 Task: In the  document tax Insert page numer 'on top of the page' change page color to  'Blue'Apply Page border, setting:  Box Style: two thin lines; Color: 'Black;' Width: 1/2  pt
Action: Mouse moved to (74, 21)
Screenshot: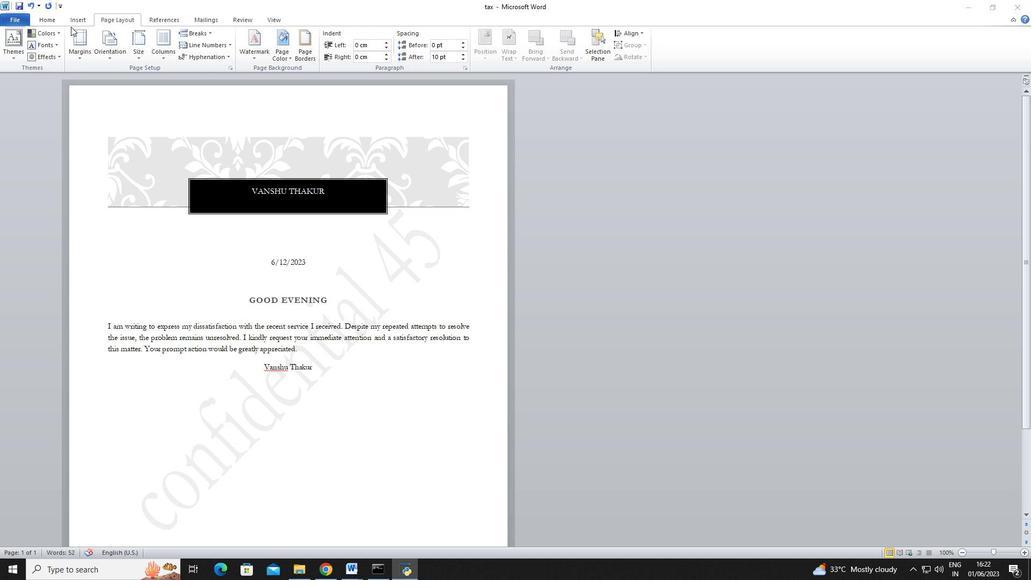 
Action: Mouse pressed left at (74, 21)
Screenshot: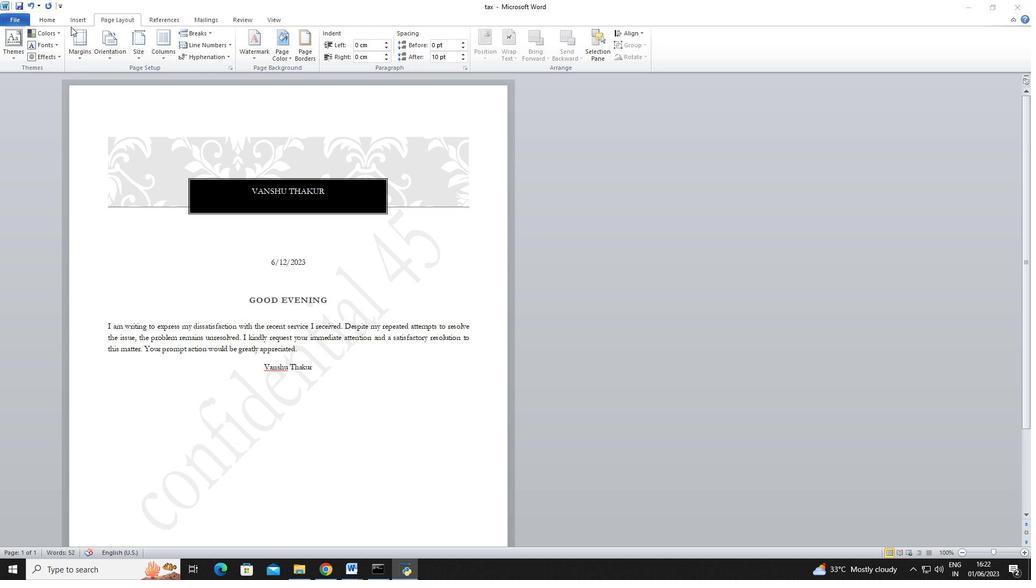 
Action: Mouse moved to (76, 19)
Screenshot: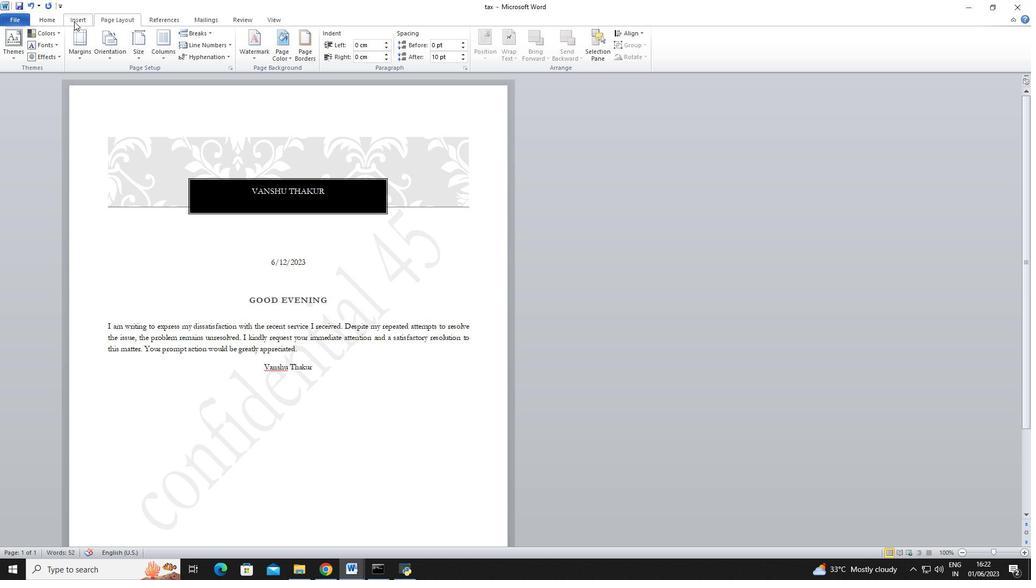 
Action: Mouse pressed left at (76, 19)
Screenshot: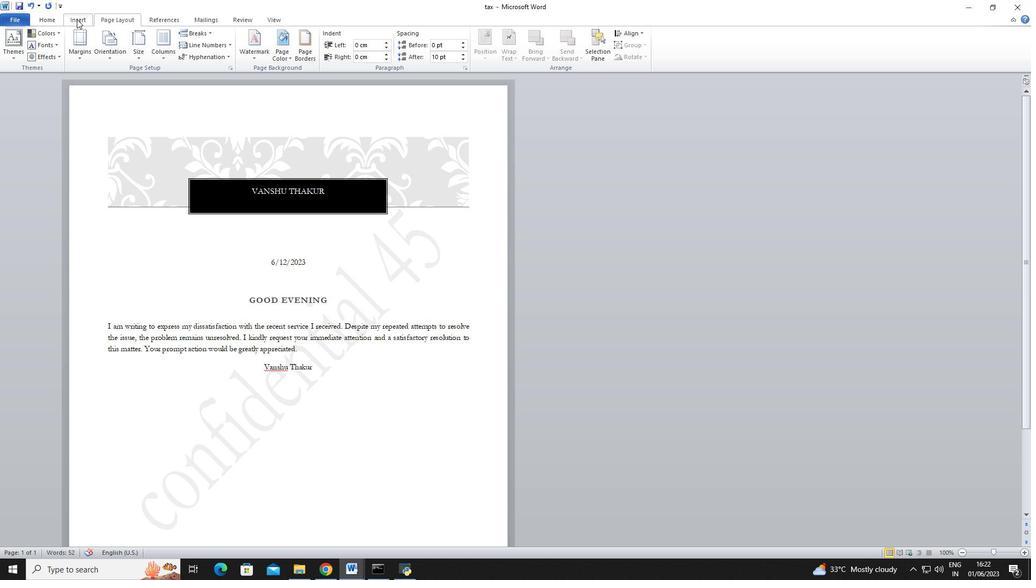 
Action: Mouse moved to (422, 58)
Screenshot: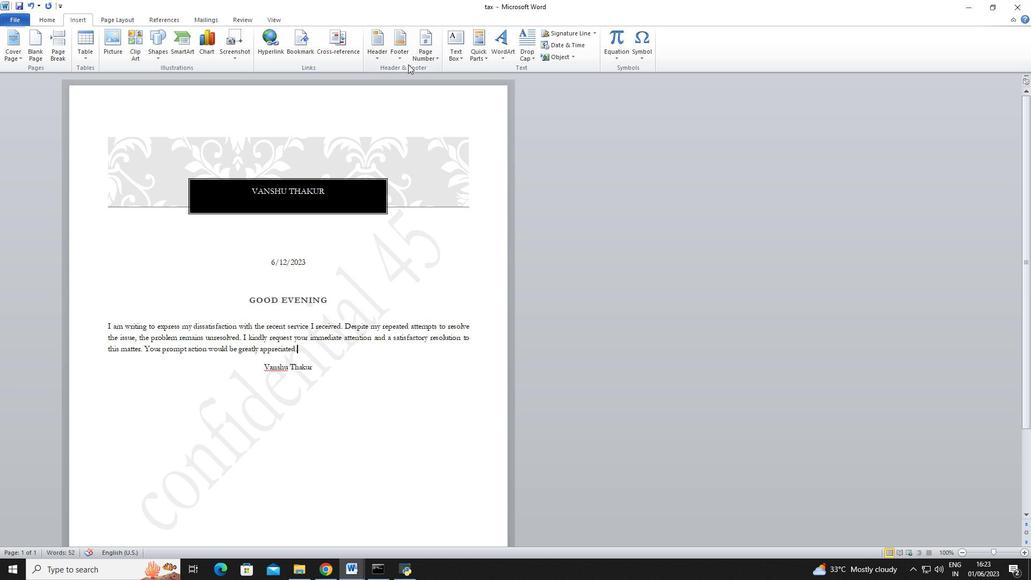 
Action: Mouse pressed left at (422, 58)
Screenshot: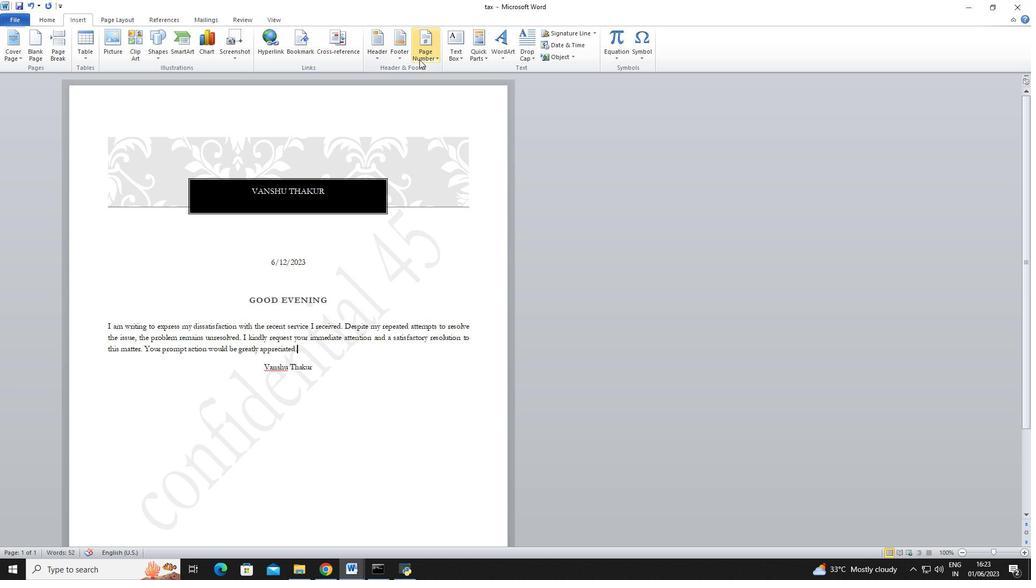 
Action: Mouse moved to (435, 67)
Screenshot: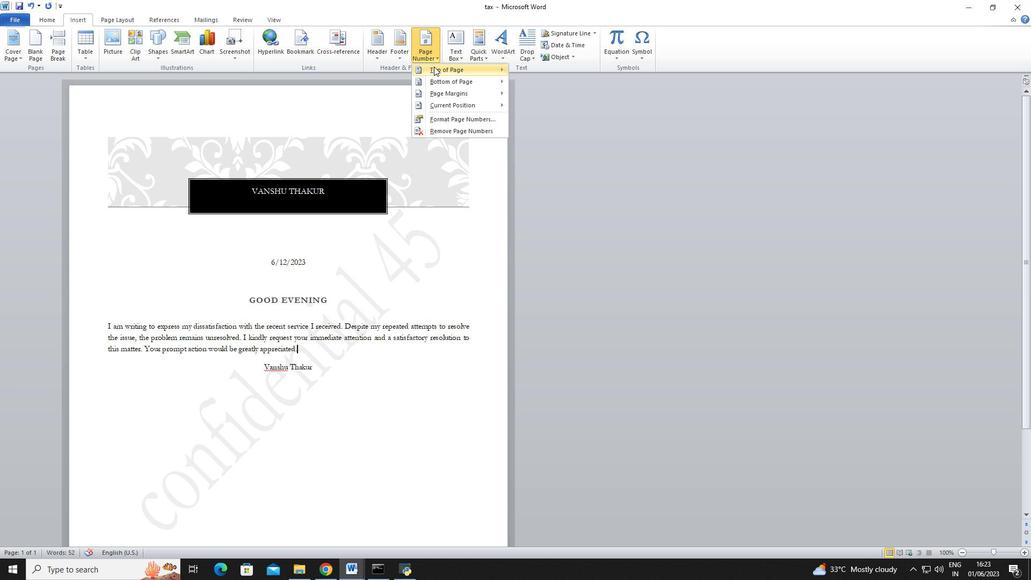 
Action: Mouse pressed left at (435, 67)
Screenshot: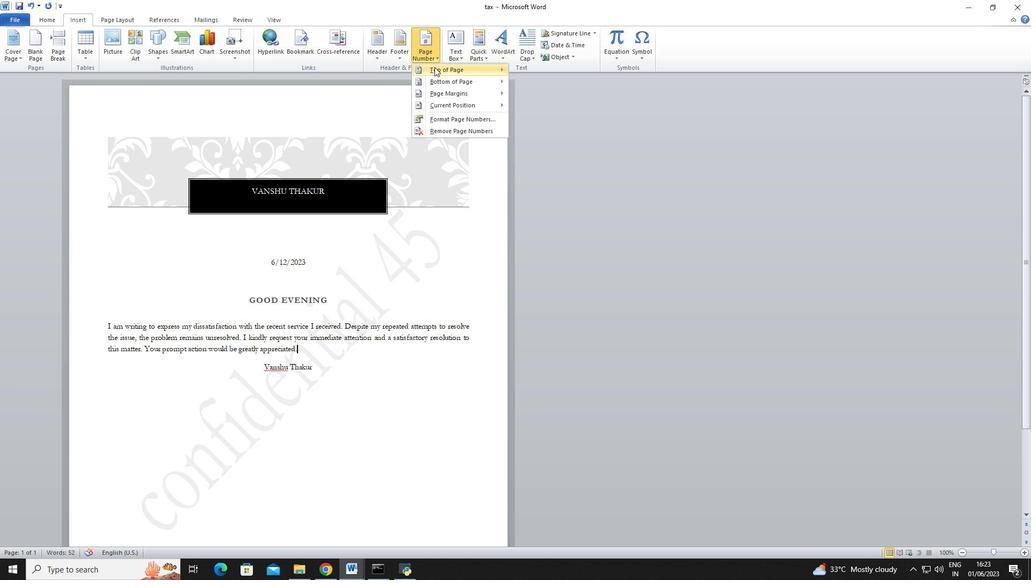 
Action: Mouse moved to (558, 98)
Screenshot: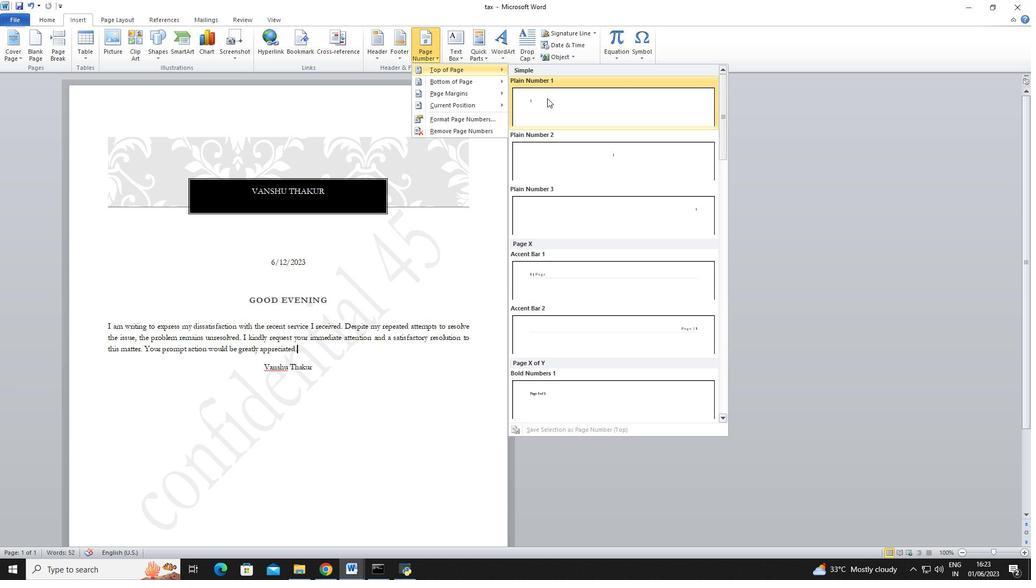 
Action: Mouse pressed left at (558, 98)
Screenshot: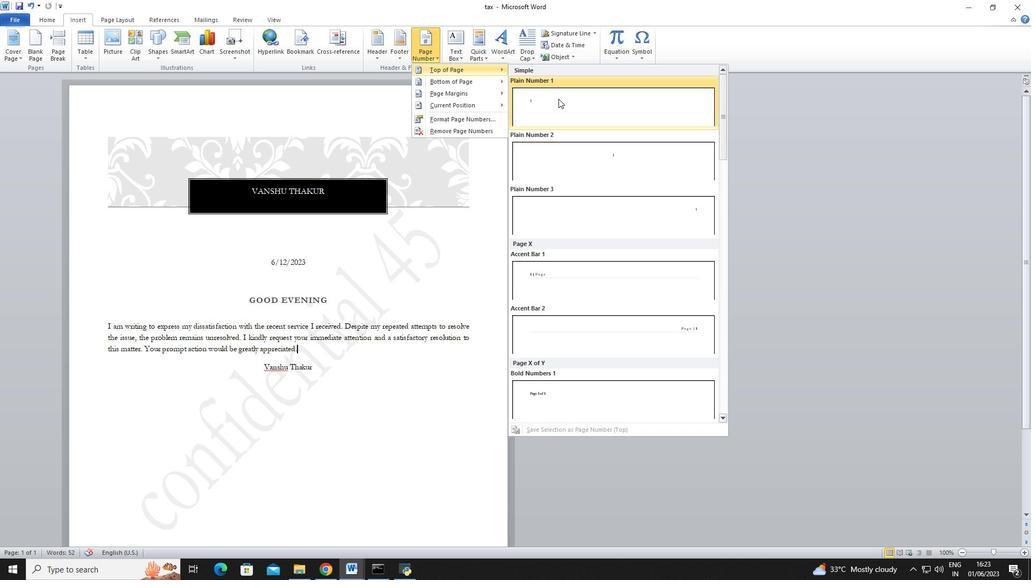 
Action: Mouse moved to (120, 23)
Screenshot: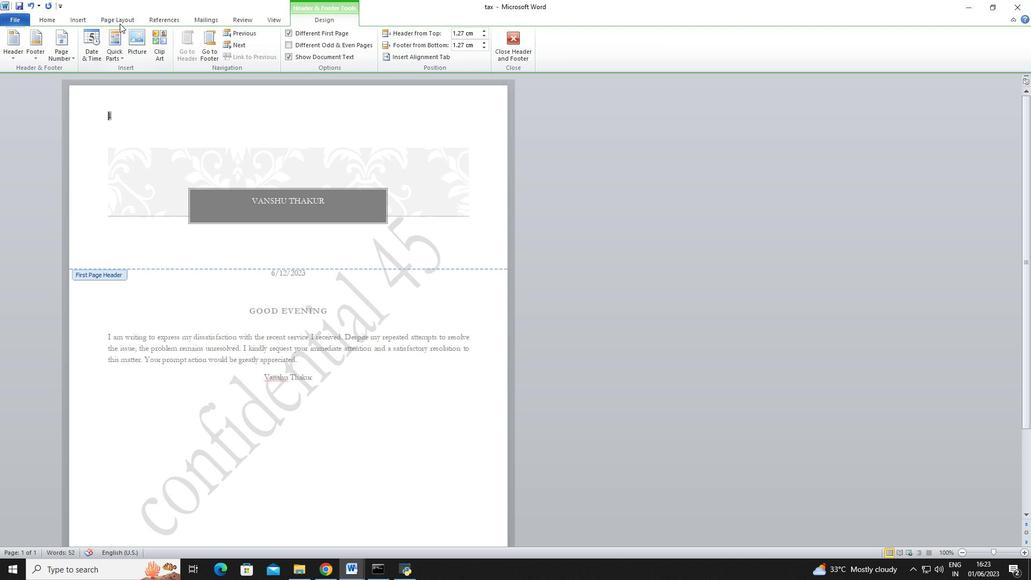 
Action: Mouse pressed left at (120, 23)
Screenshot: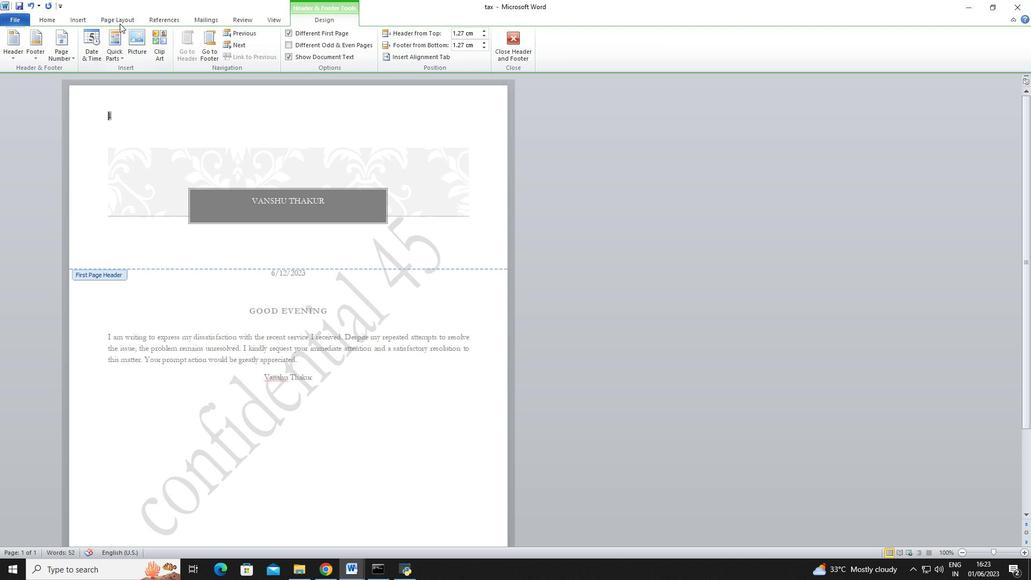 
Action: Mouse moved to (280, 59)
Screenshot: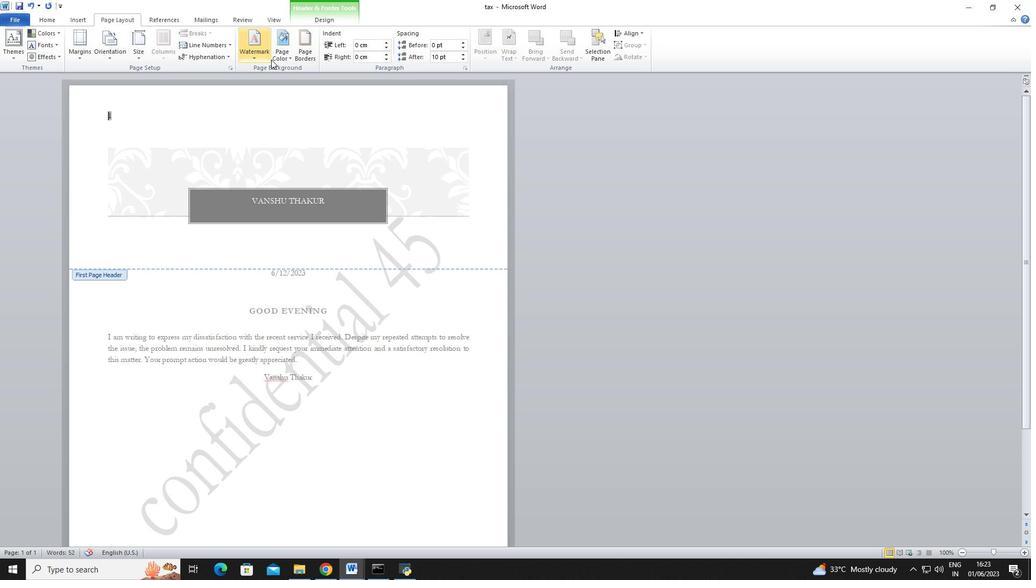 
Action: Mouse pressed left at (280, 59)
Screenshot: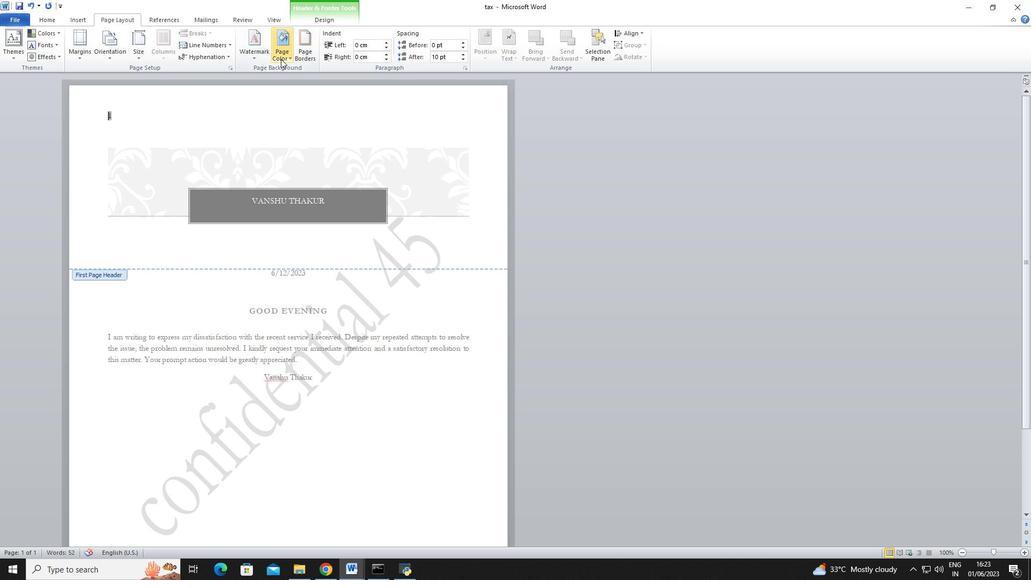 
Action: Mouse moved to (337, 134)
Screenshot: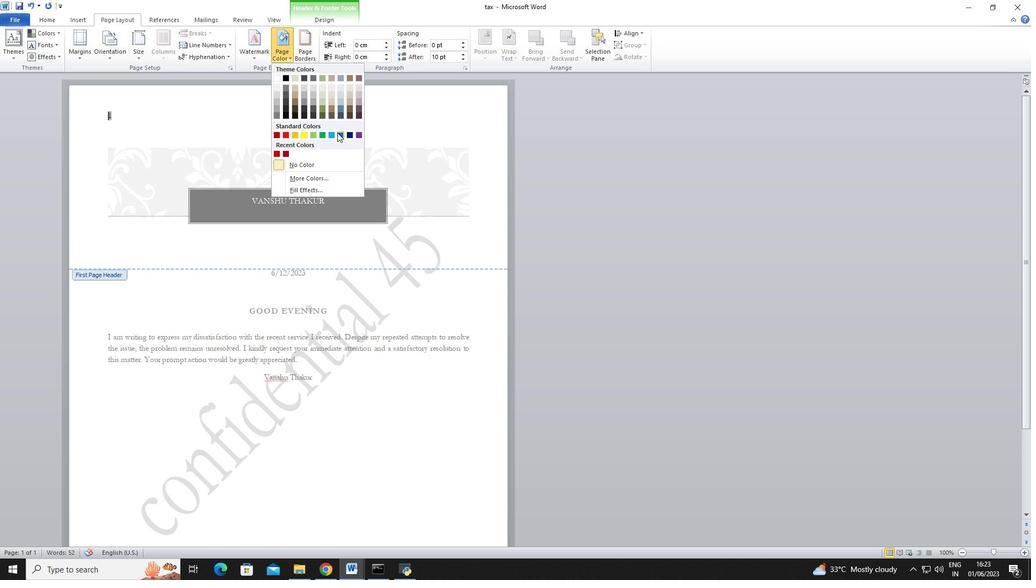 
Action: Mouse pressed left at (337, 134)
Screenshot: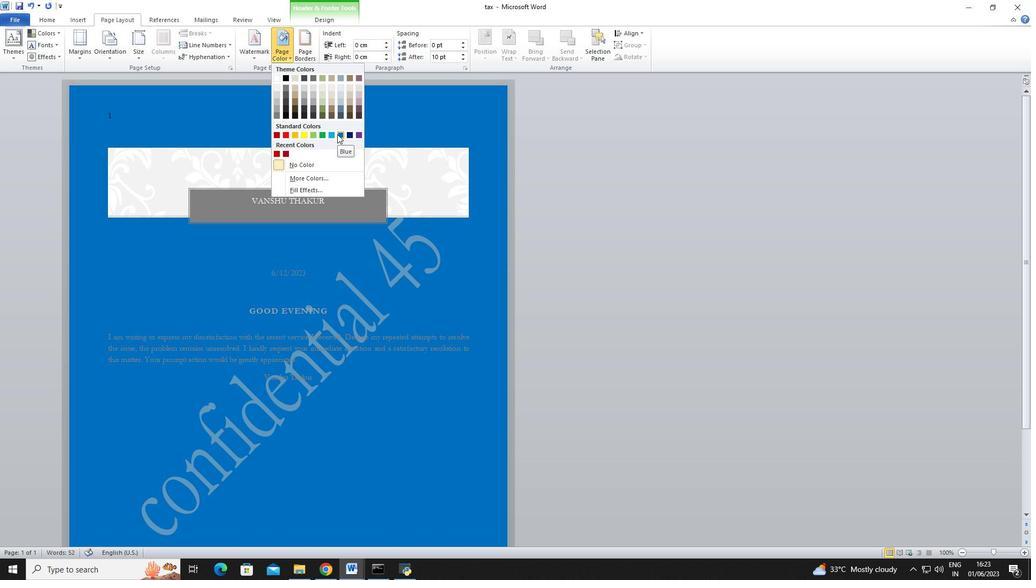 
Action: Mouse moved to (307, 54)
Screenshot: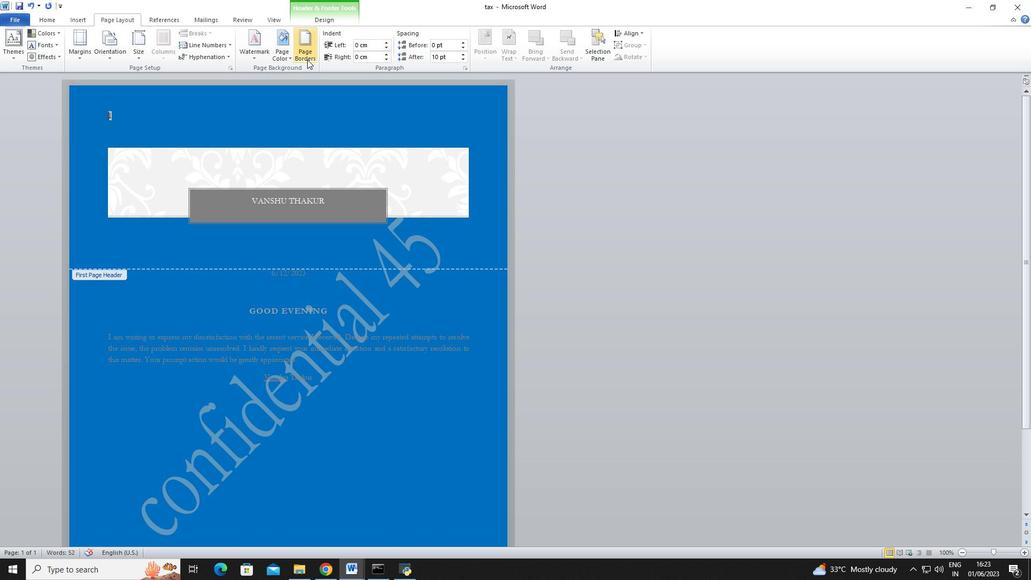 
Action: Mouse pressed left at (307, 54)
Screenshot: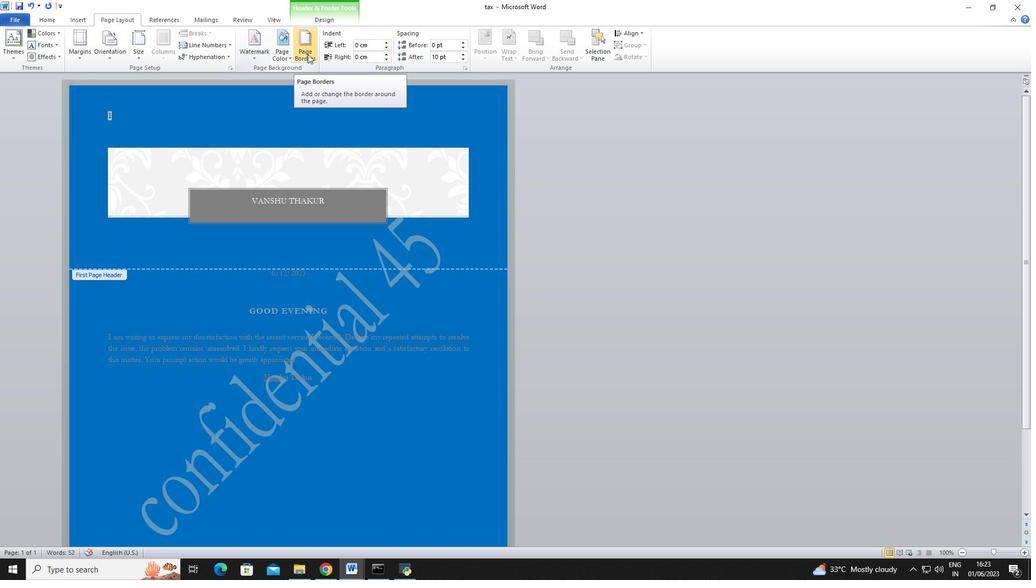 
Action: Mouse moved to (383, 186)
Screenshot: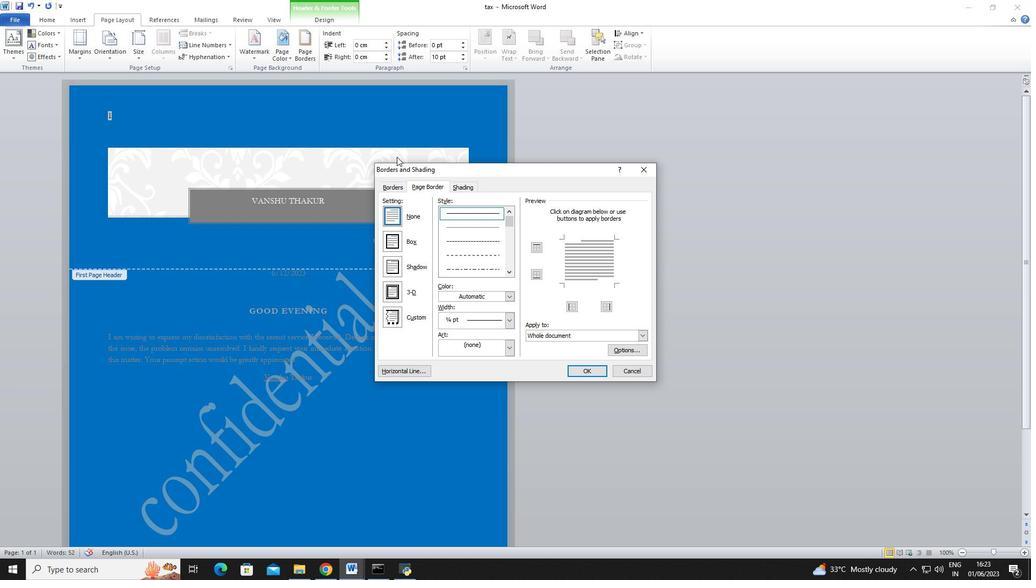 
Action: Mouse pressed left at (383, 186)
Screenshot: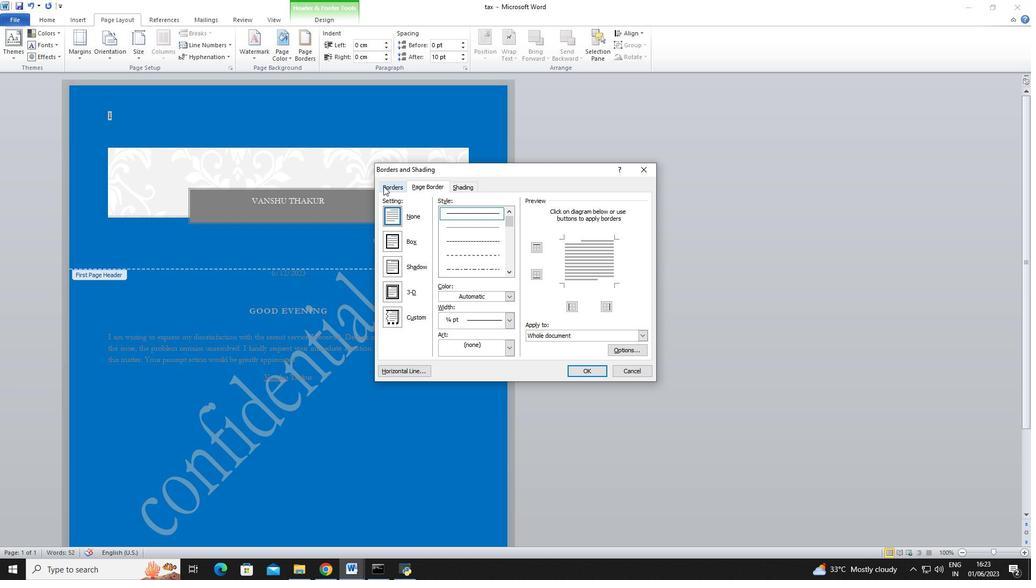 
Action: Mouse moved to (392, 245)
Screenshot: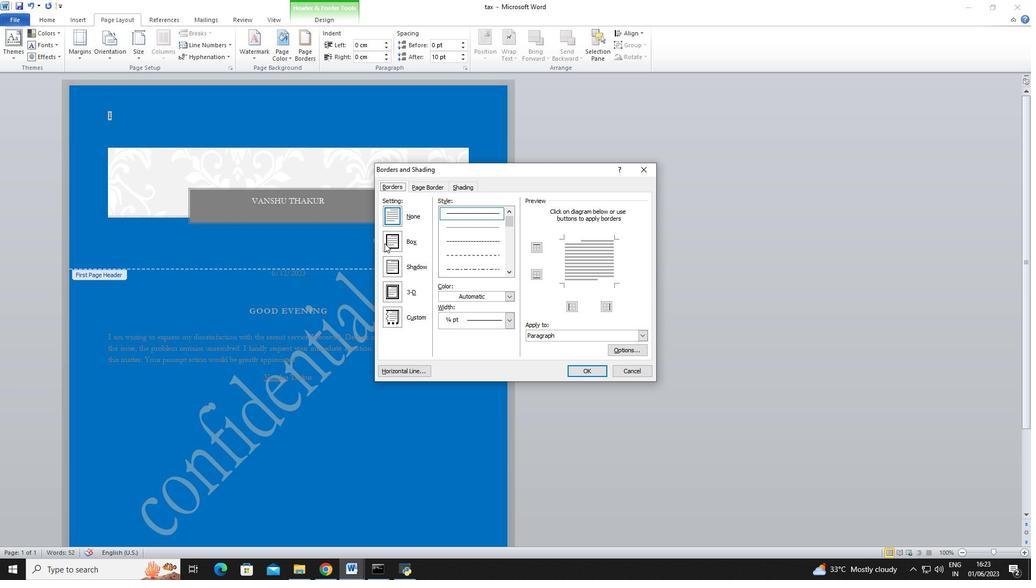 
Action: Mouse pressed left at (392, 245)
Screenshot: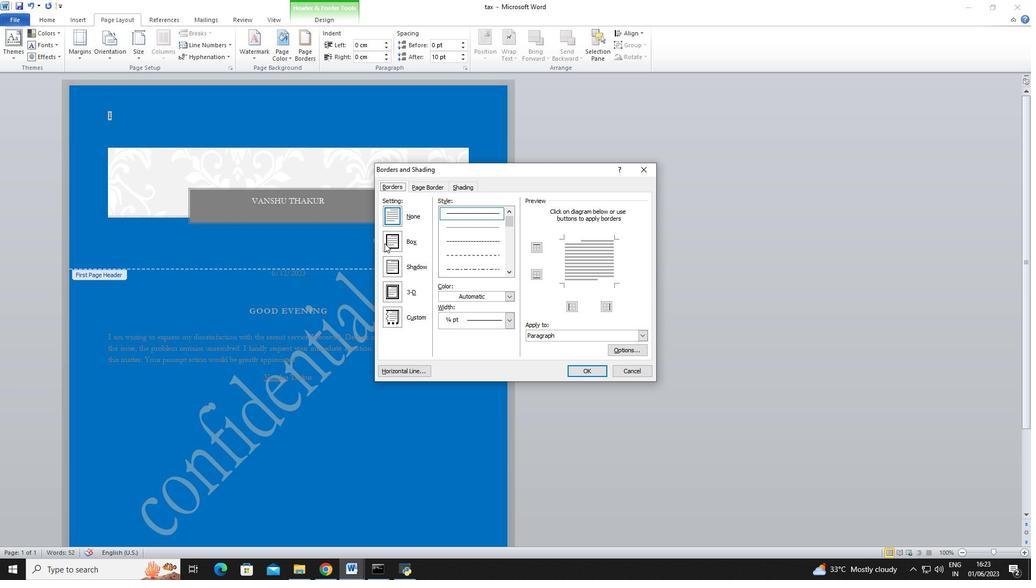 
Action: Mouse moved to (423, 177)
Screenshot: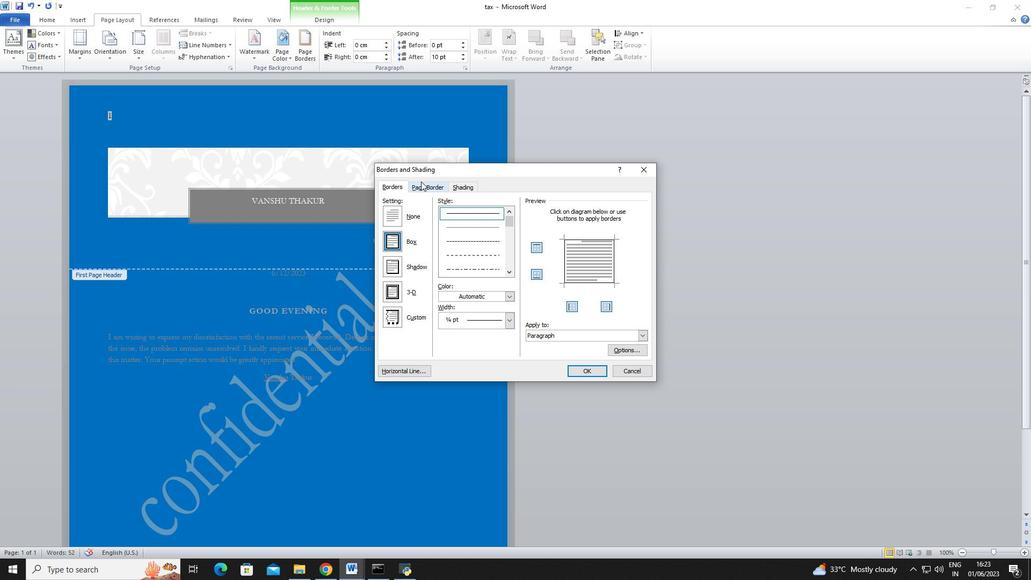 
Action: Mouse pressed left at (423, 177)
Screenshot: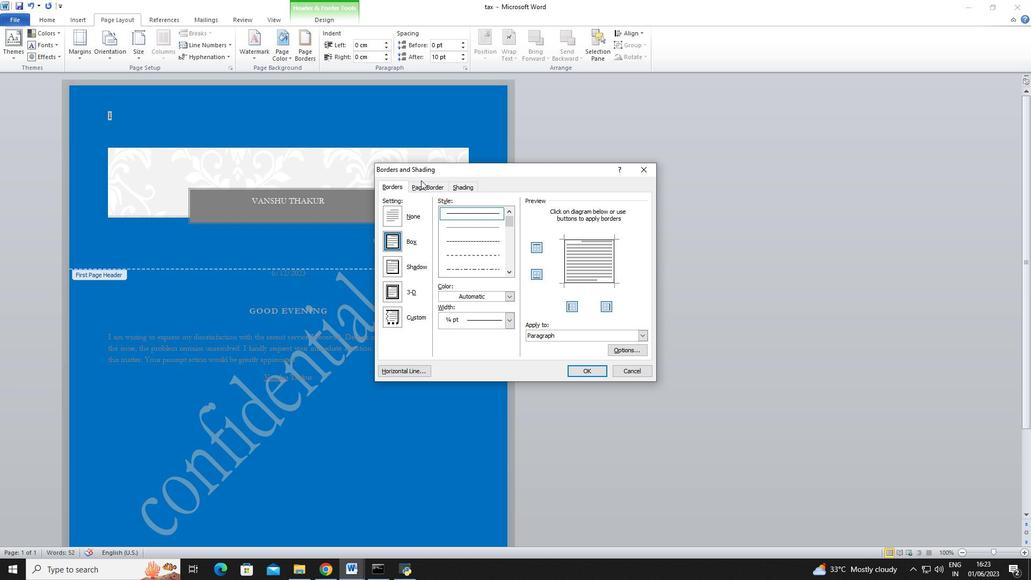 
Action: Mouse moved to (423, 183)
Screenshot: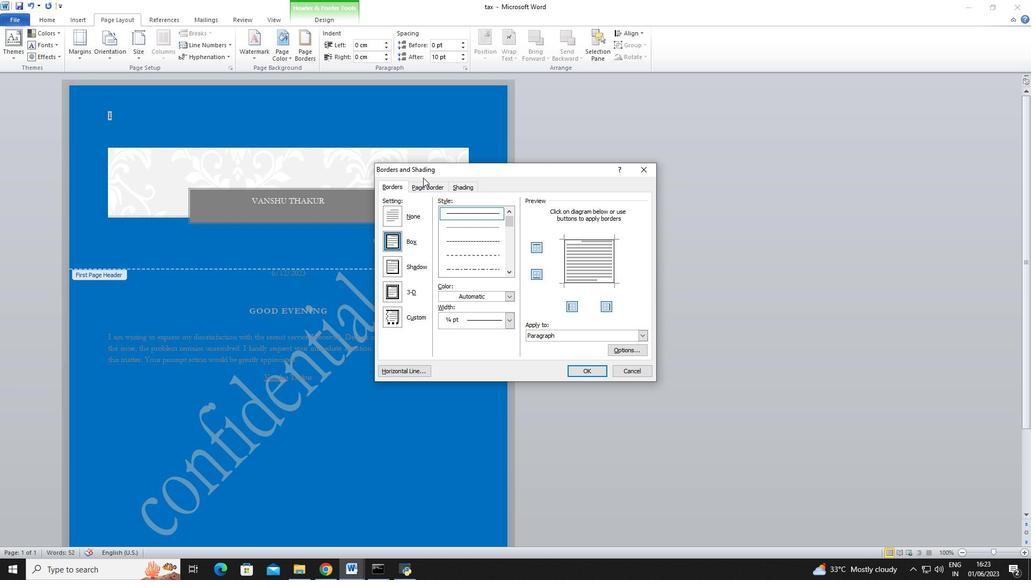 
Action: Mouse pressed left at (423, 183)
Screenshot: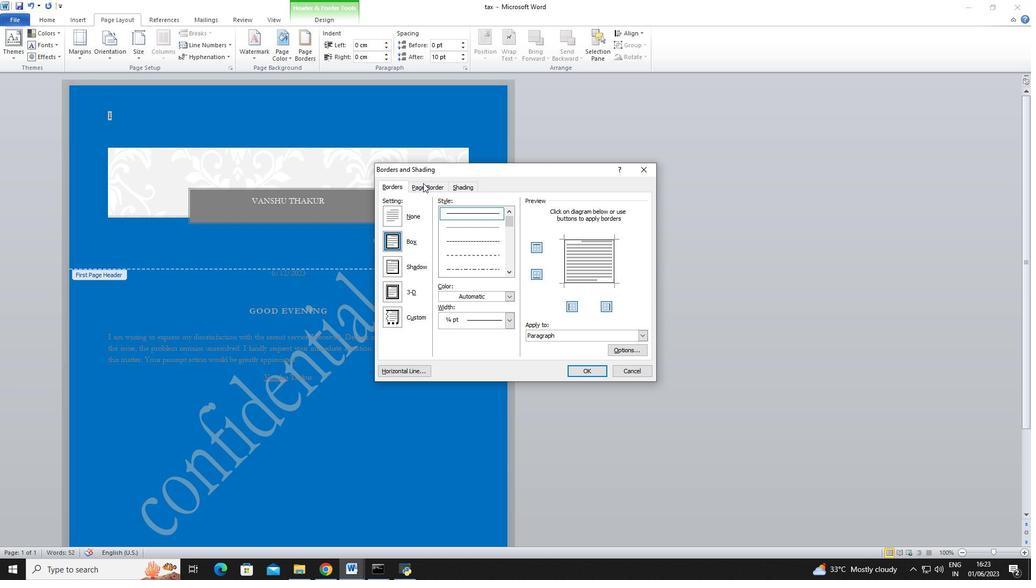 
Action: Mouse moved to (394, 233)
Screenshot: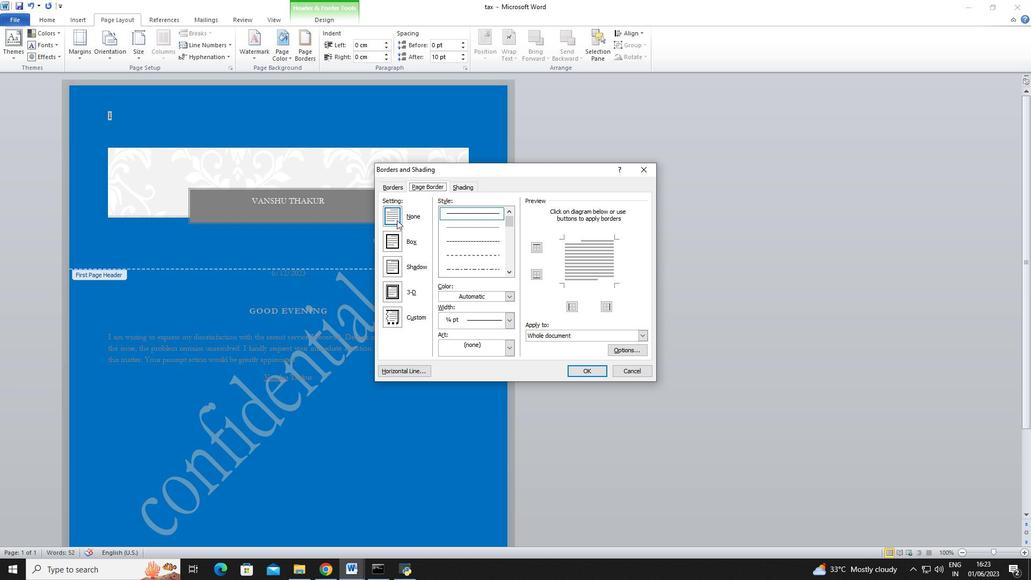 
Action: Mouse pressed left at (394, 233)
Screenshot: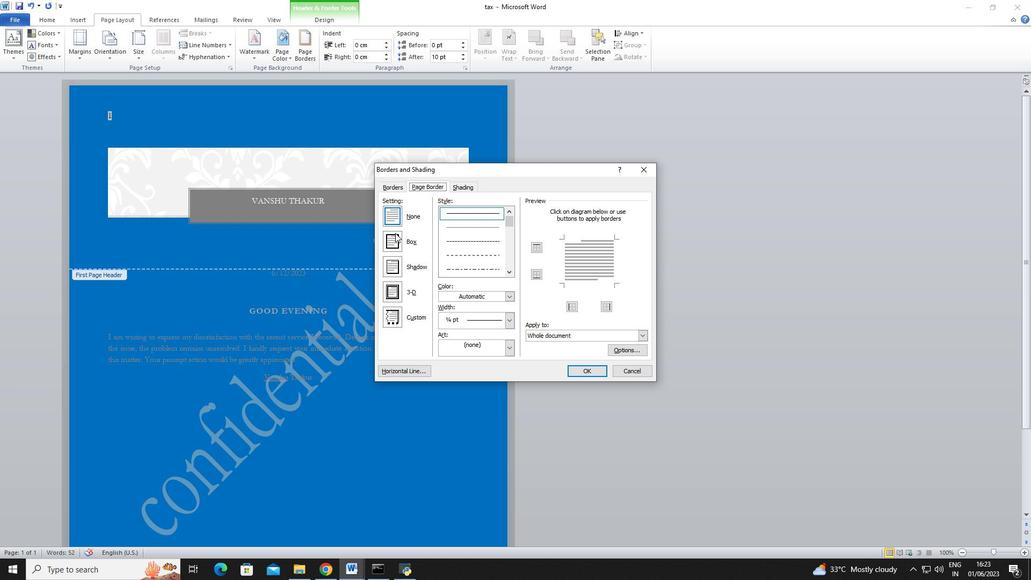 
Action: Mouse moved to (475, 256)
Screenshot: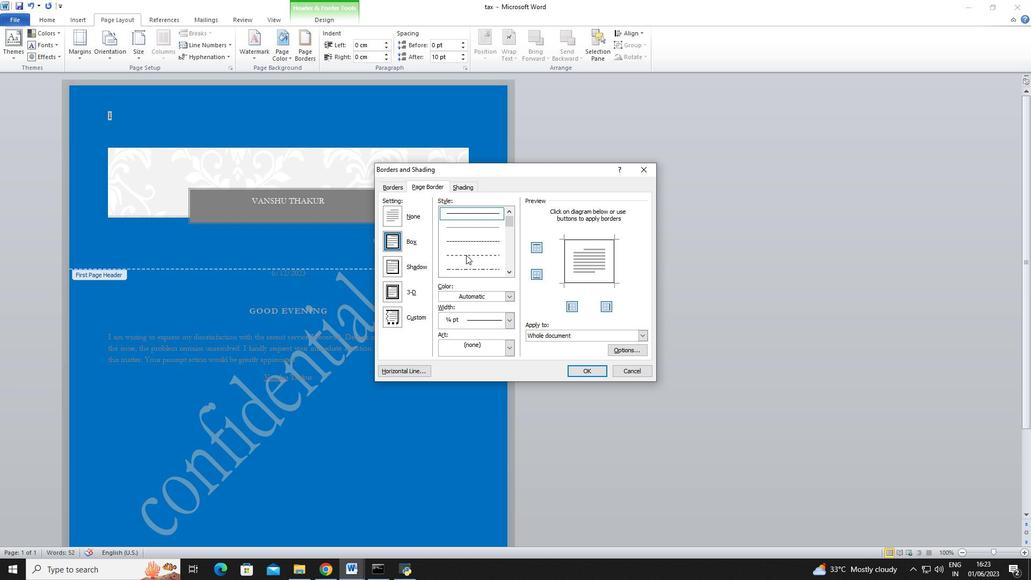
Action: Mouse scrolled (475, 256) with delta (0, 0)
Screenshot: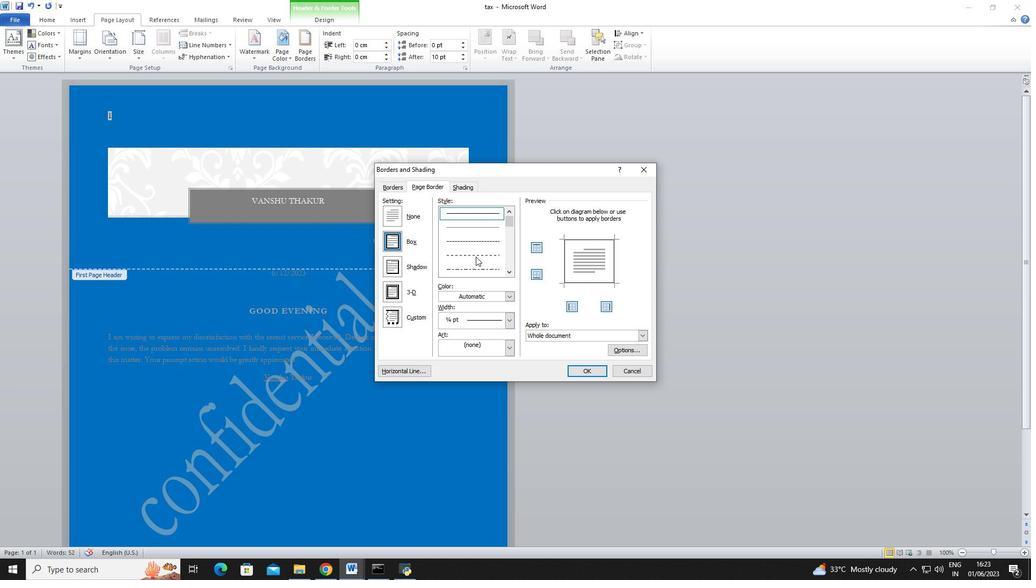 
Action: Mouse moved to (478, 254)
Screenshot: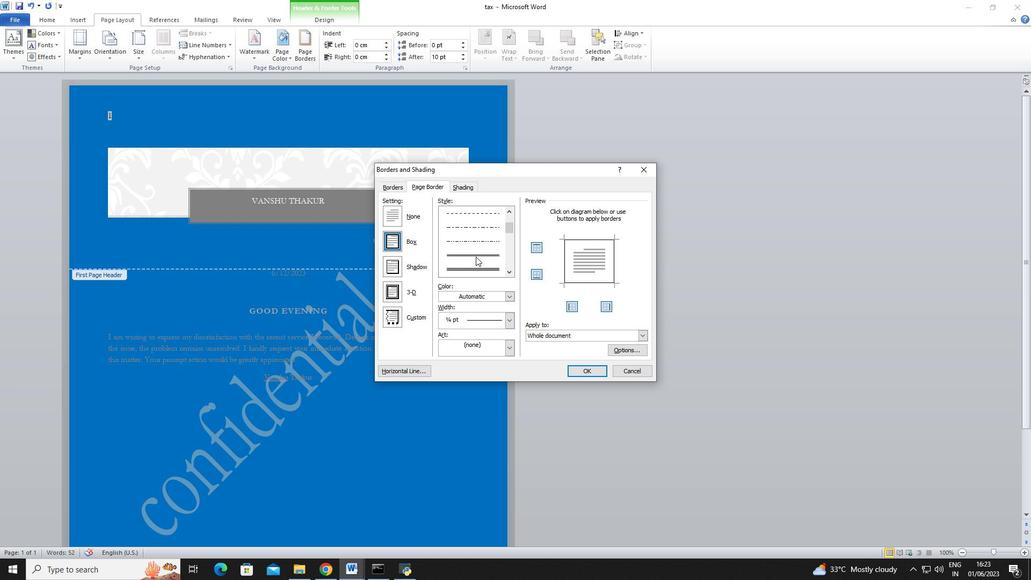 
Action: Mouse pressed left at (478, 254)
Screenshot: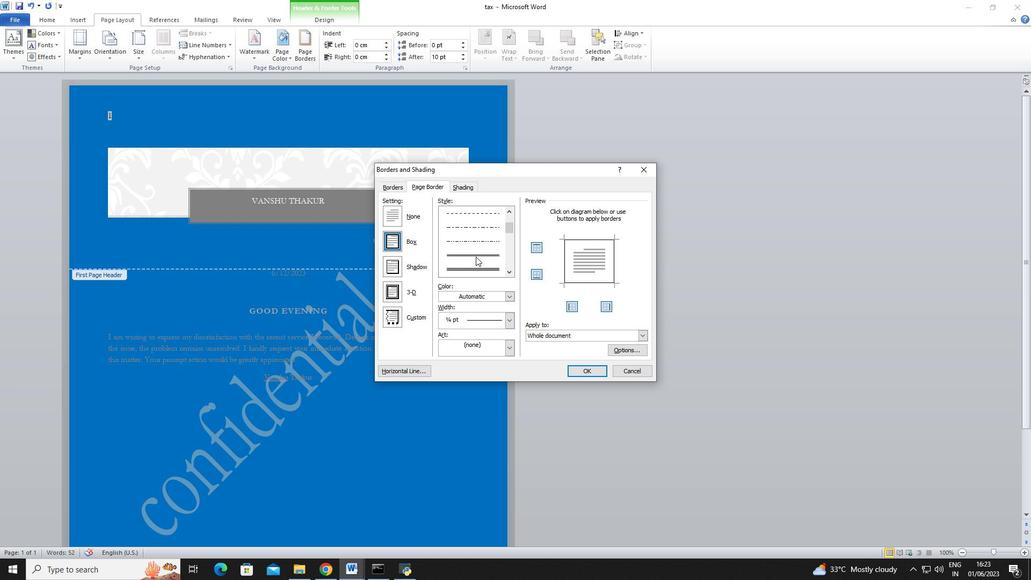 
Action: Mouse moved to (505, 295)
Screenshot: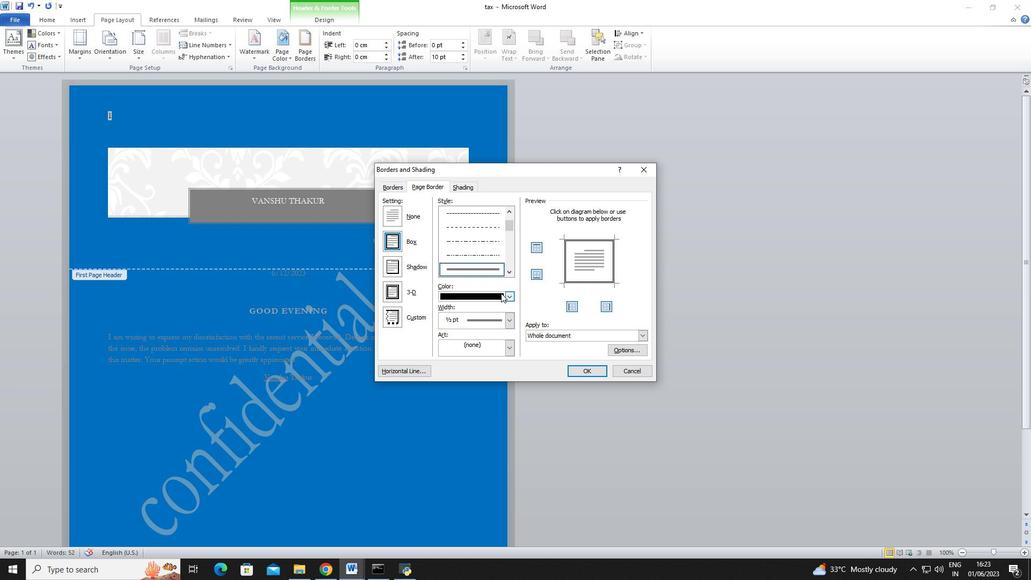 
Action: Mouse pressed left at (505, 295)
Screenshot: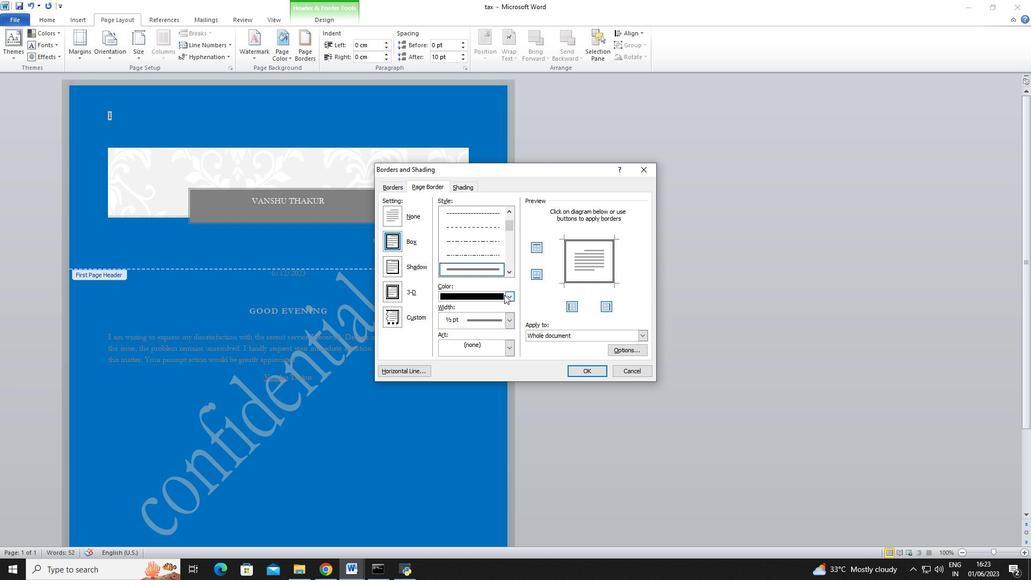 
Action: Mouse moved to (449, 328)
Screenshot: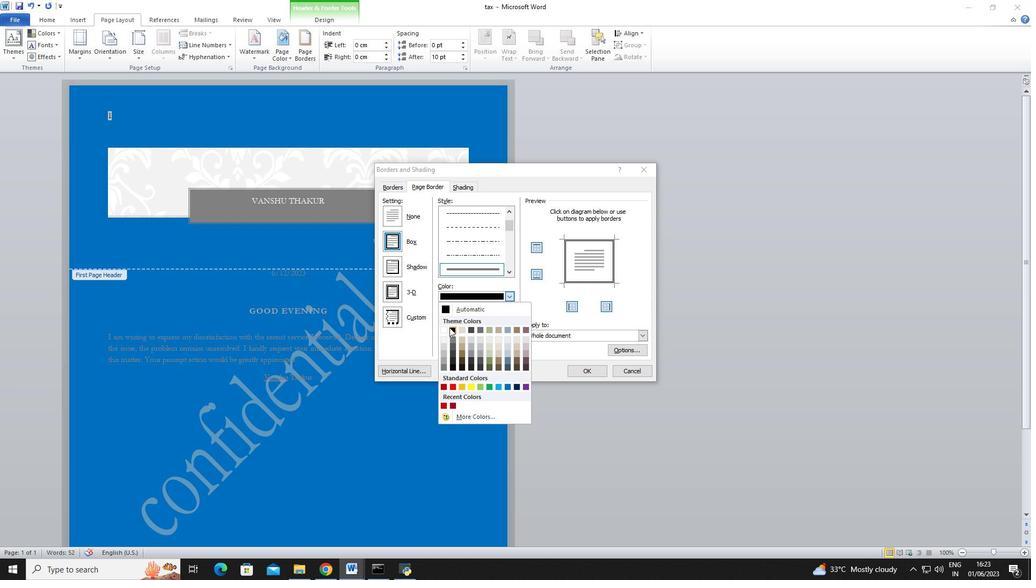 
Action: Mouse pressed left at (449, 328)
Screenshot: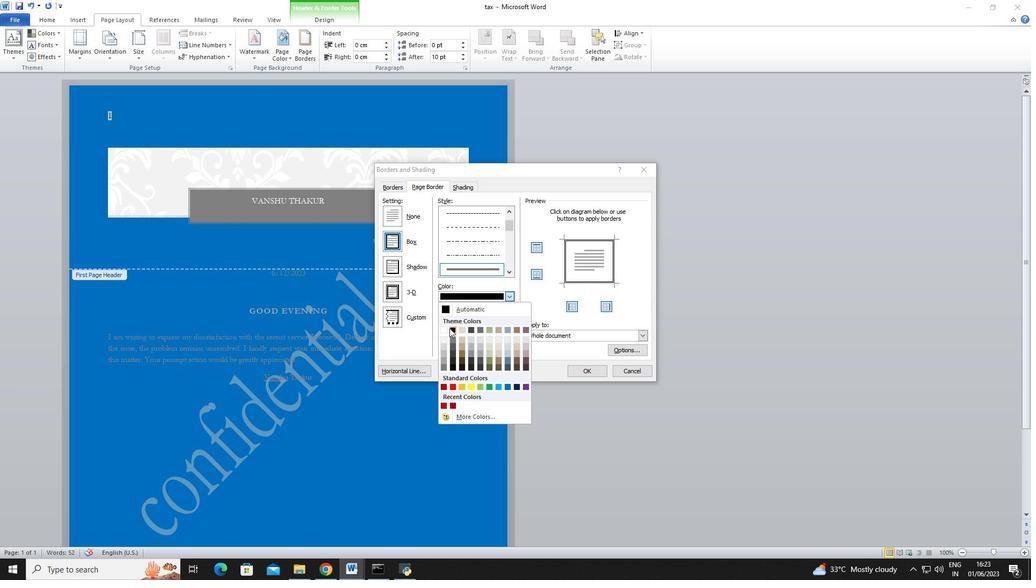 
Action: Mouse moved to (506, 321)
Screenshot: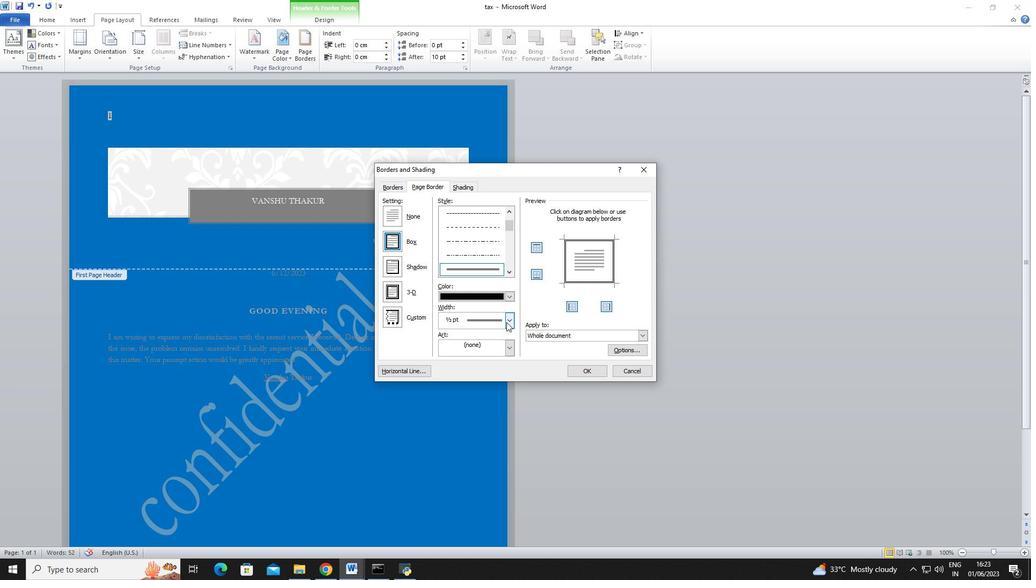 
Action: Mouse pressed left at (506, 321)
Screenshot: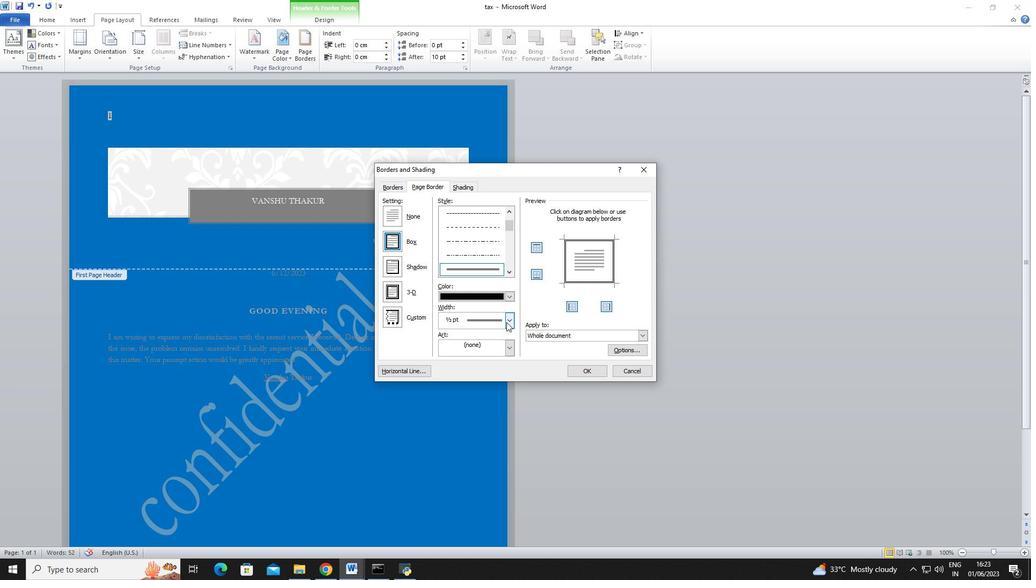 
Action: Mouse moved to (469, 349)
Screenshot: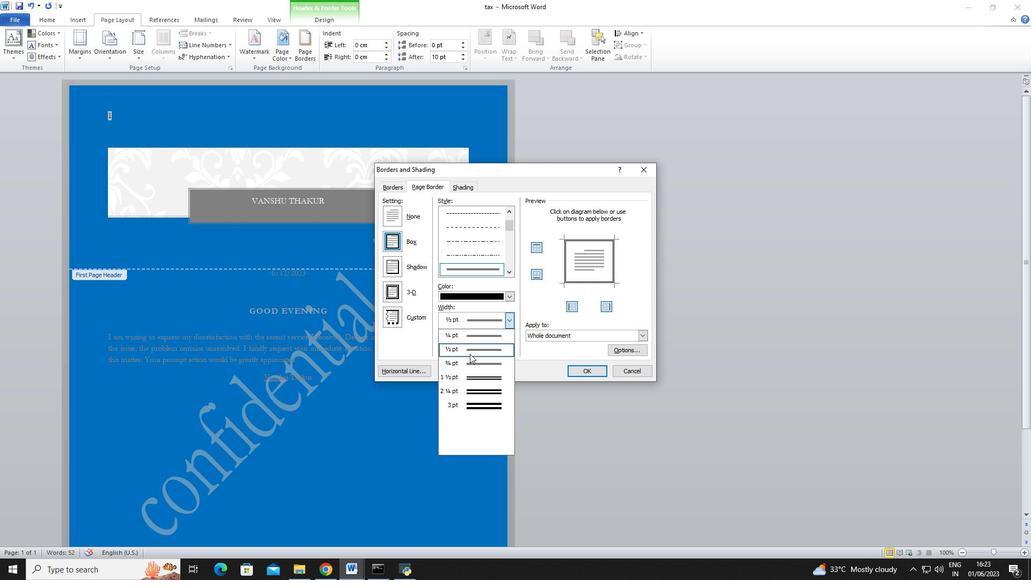 
Action: Mouse pressed left at (469, 349)
Screenshot: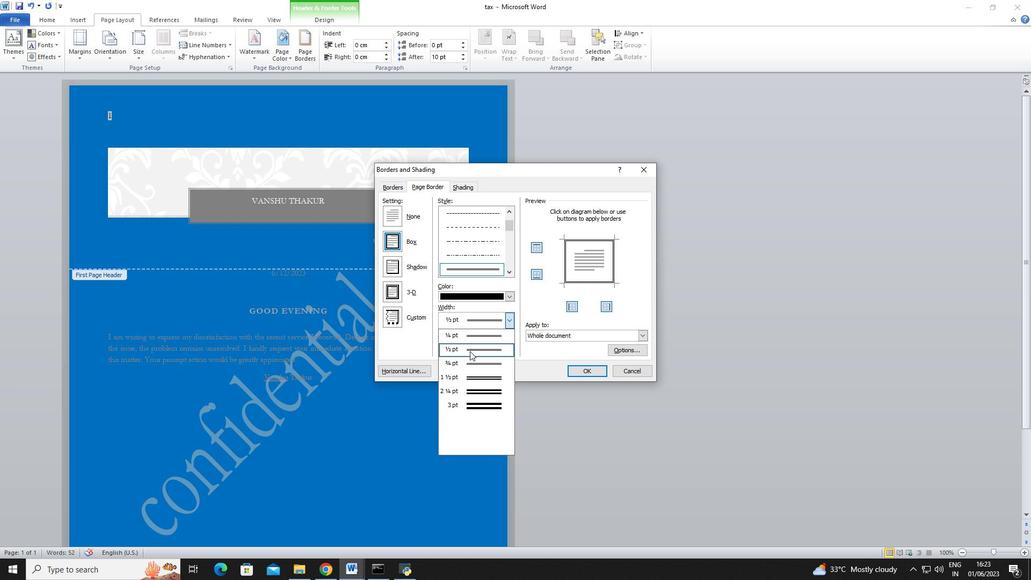 
Action: Mouse moved to (584, 371)
Screenshot: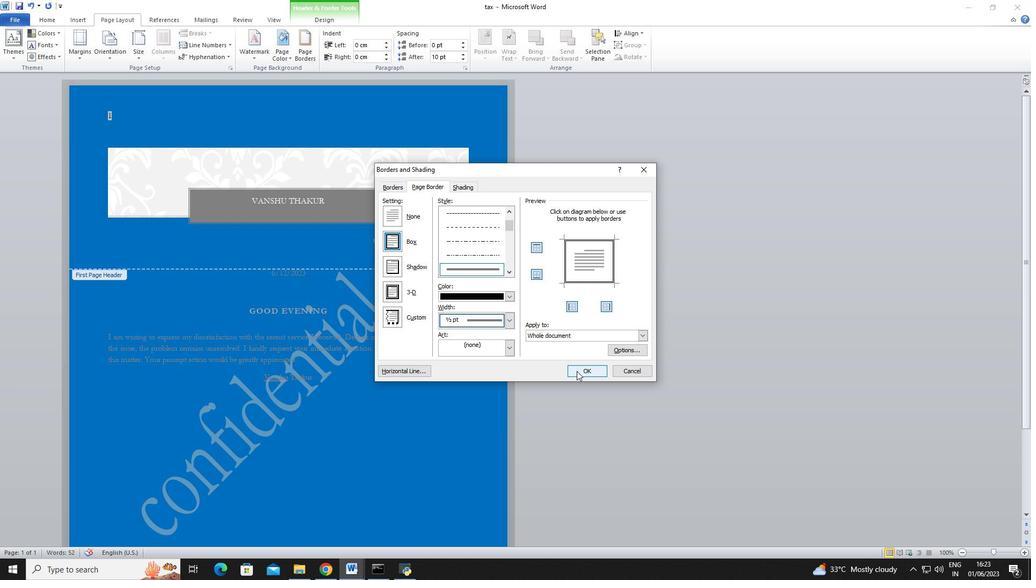 
Action: Mouse pressed left at (584, 371)
Screenshot: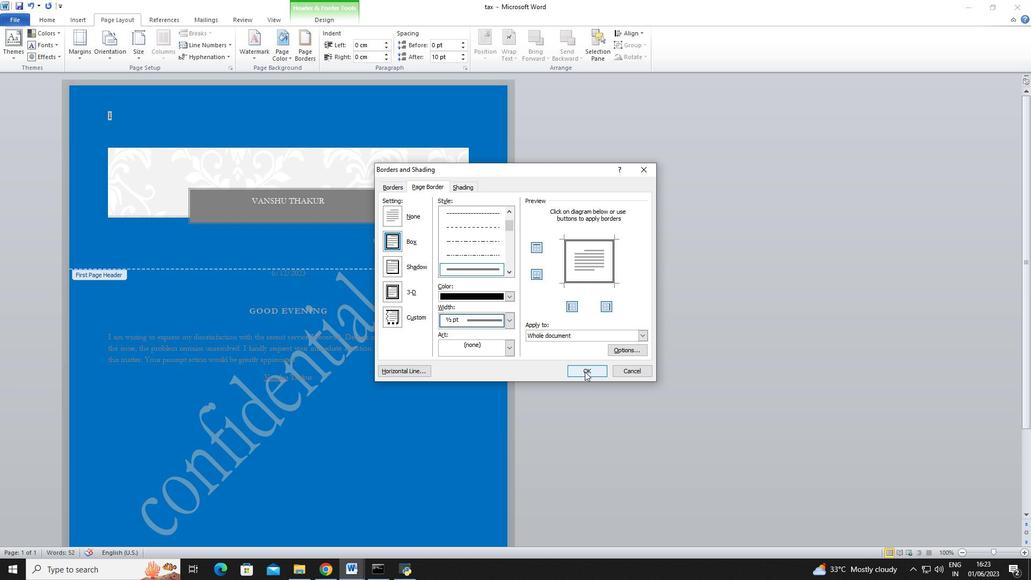 
Action: Mouse moved to (494, 330)
Screenshot: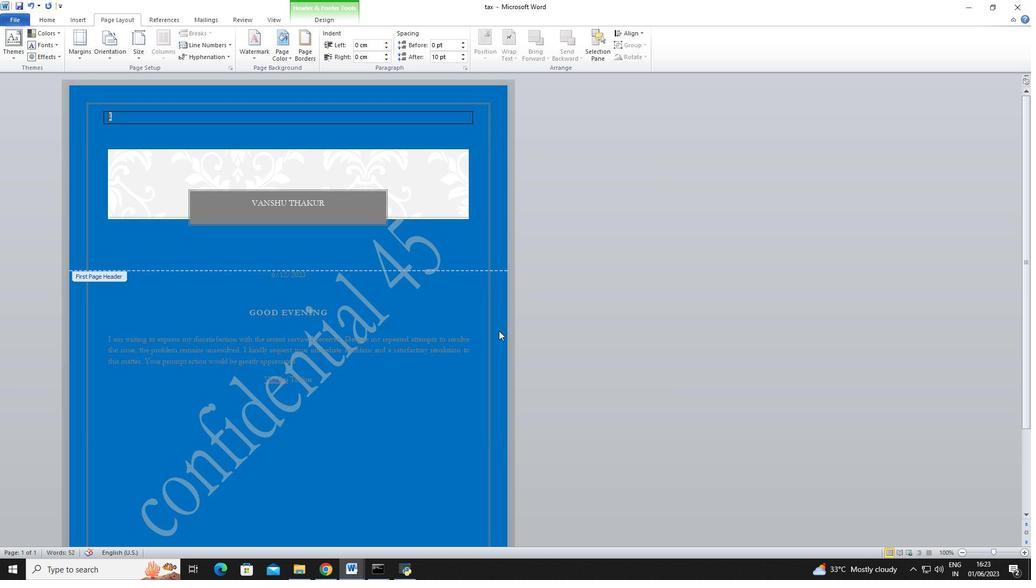 
Action: Mouse pressed left at (494, 330)
Screenshot: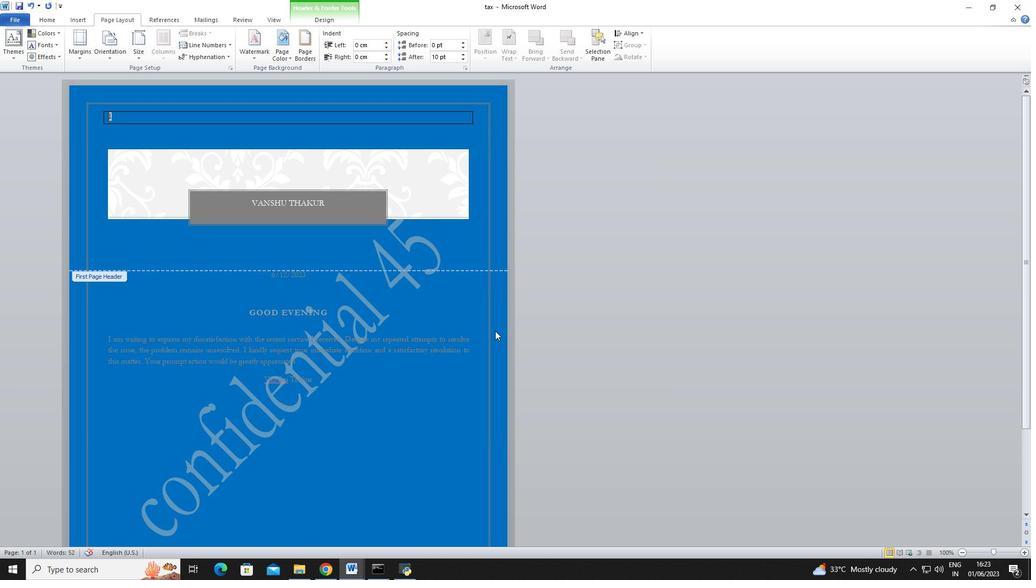 
Action: Mouse moved to (494, 330)
Screenshot: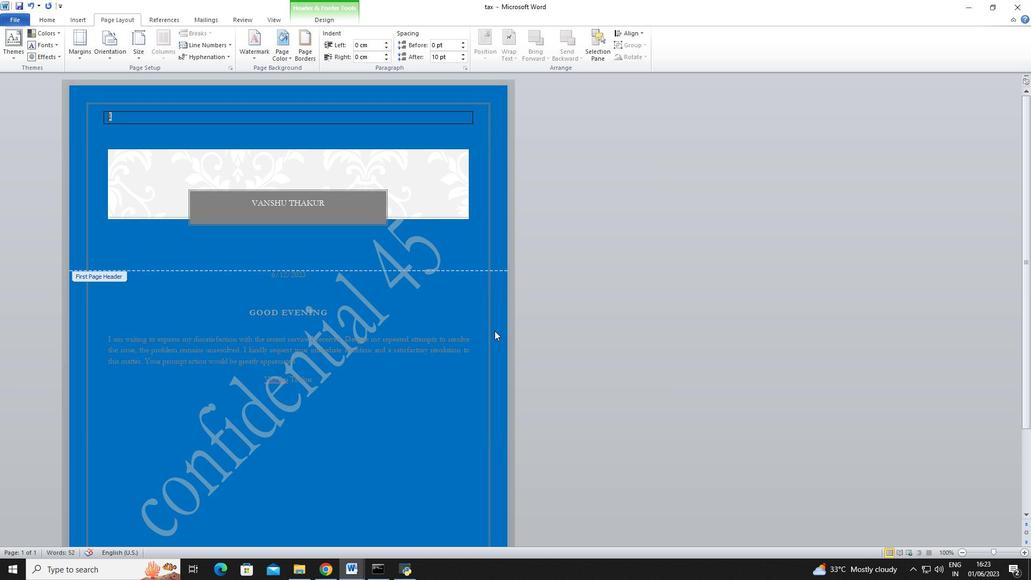 
